 Task: Mark unread Hitesh Gulati message.
Action: Mouse moved to (683, 96)
Screenshot: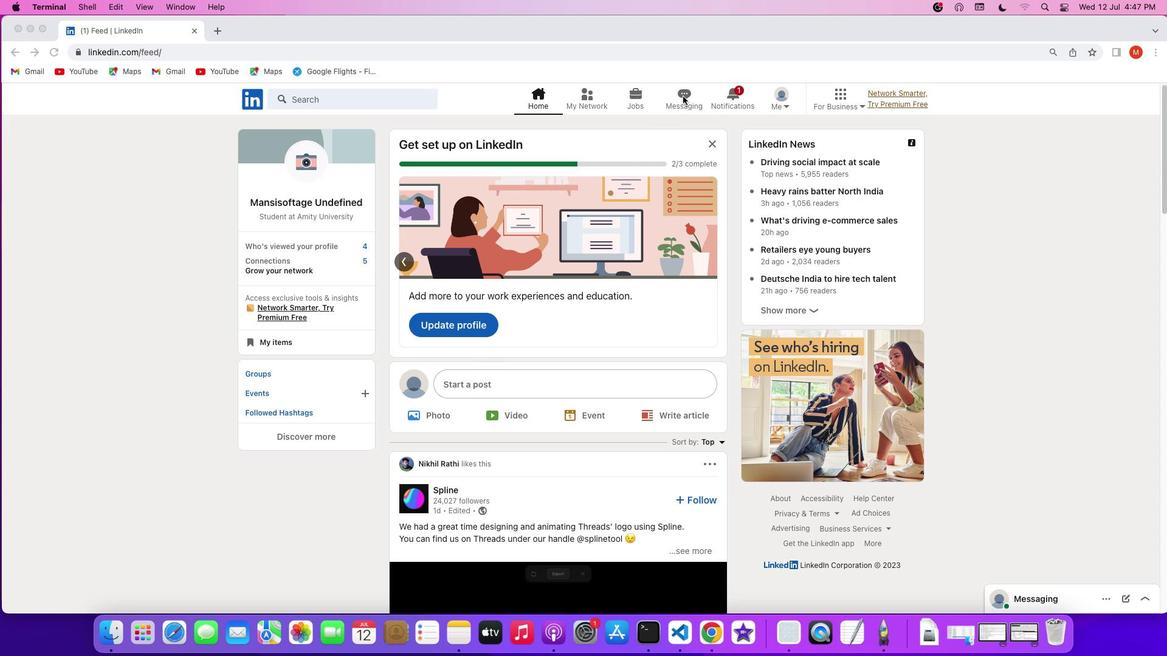 
Action: Mouse pressed left at (683, 96)
Screenshot: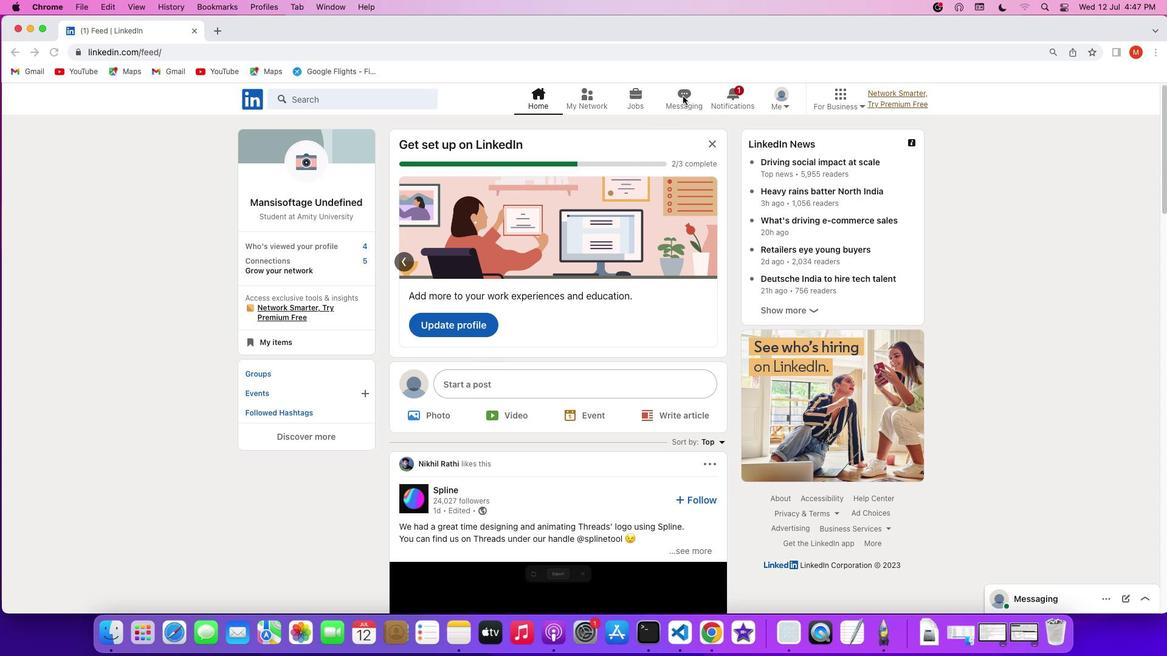 
Action: Mouse pressed left at (683, 96)
Screenshot: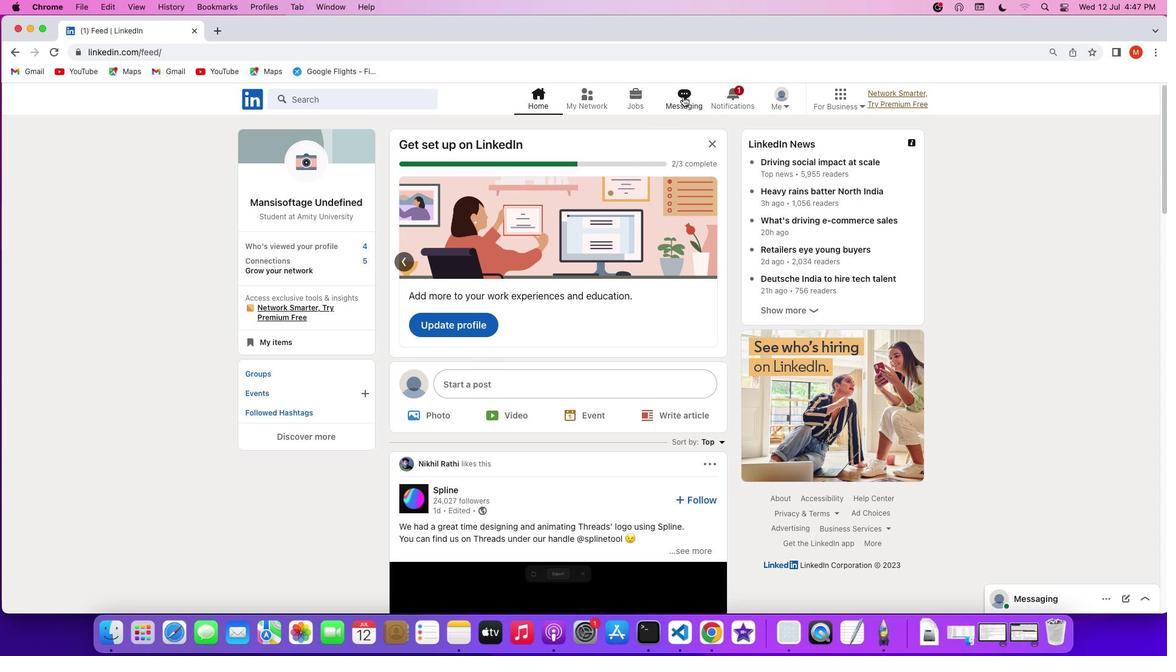 
Action: Mouse moved to (638, 140)
Screenshot: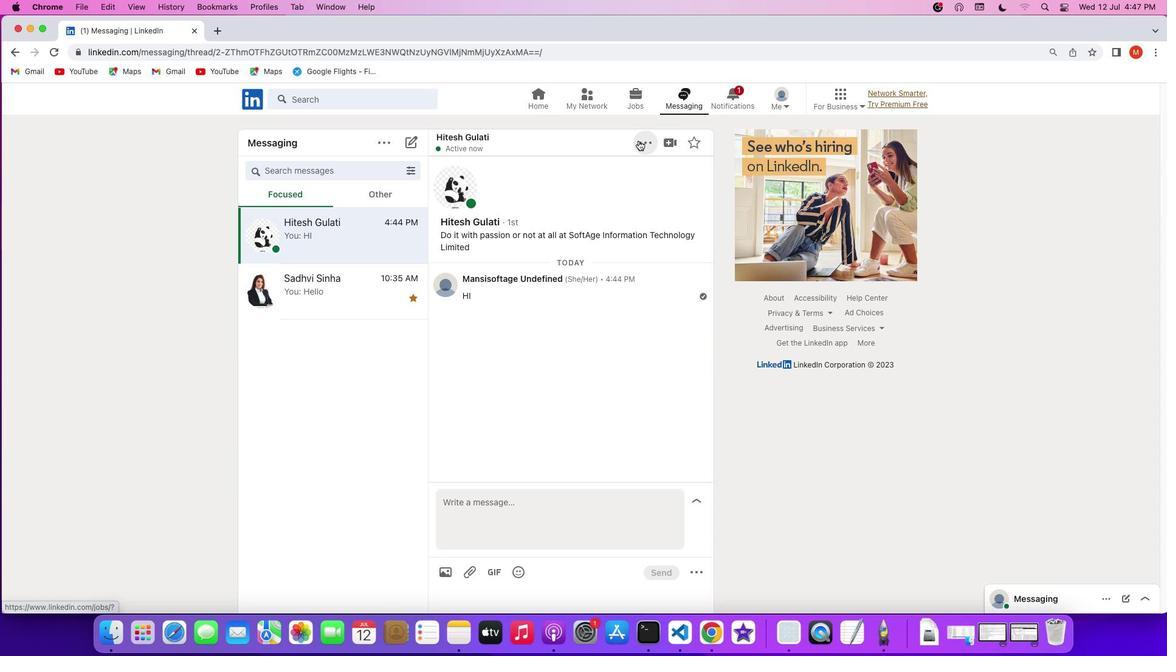 
Action: Mouse pressed left at (638, 140)
Screenshot: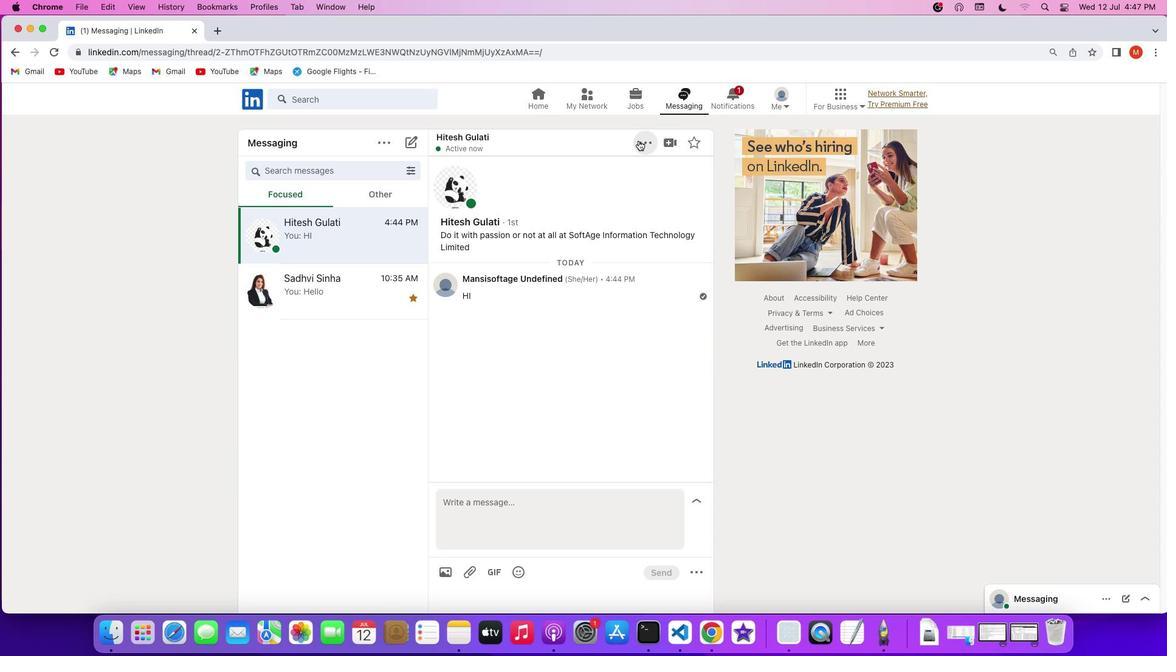
Action: Mouse moved to (615, 254)
Screenshot: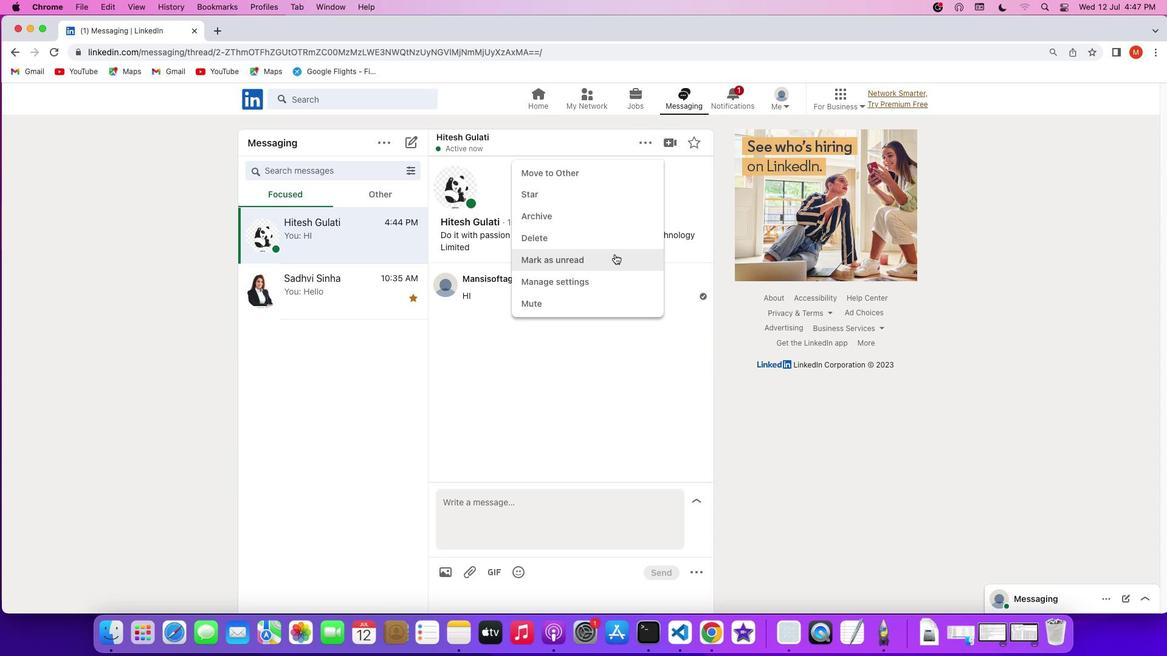 
Action: Mouse pressed left at (615, 254)
Screenshot: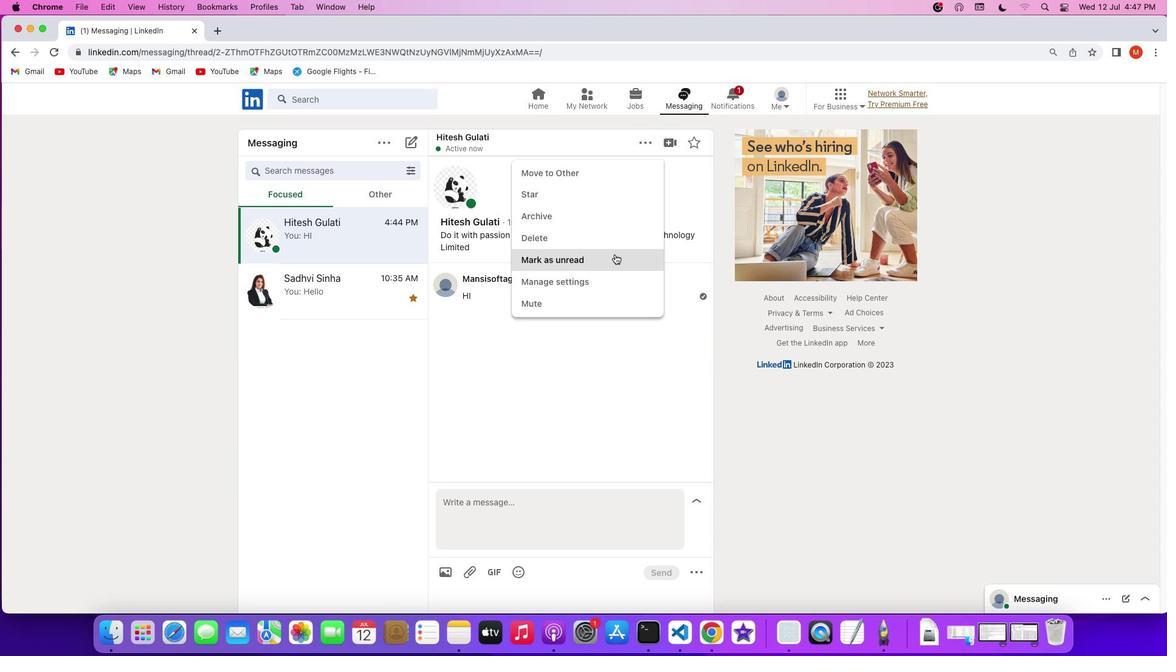 
